 Task: Enable the stream filter module "Kasenna MediaBase parser".
Action: Mouse moved to (132, 22)
Screenshot: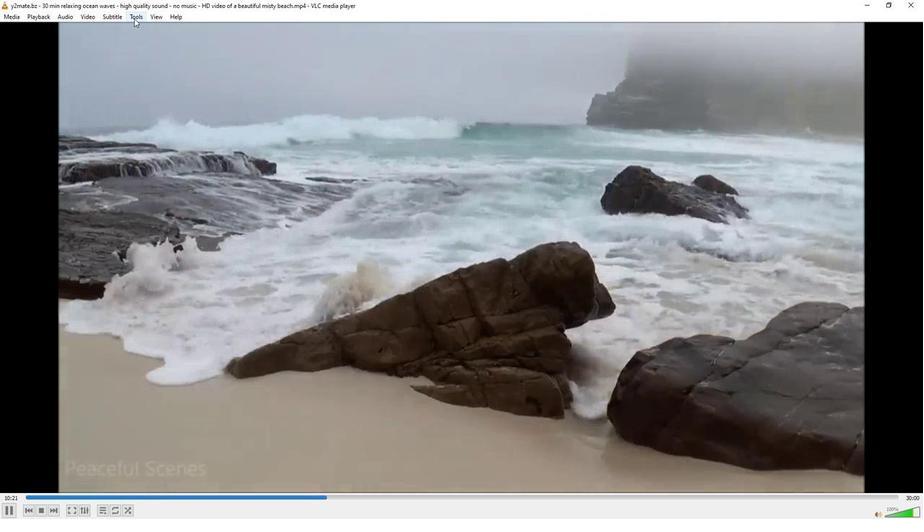 
Action: Mouse pressed left at (132, 22)
Screenshot: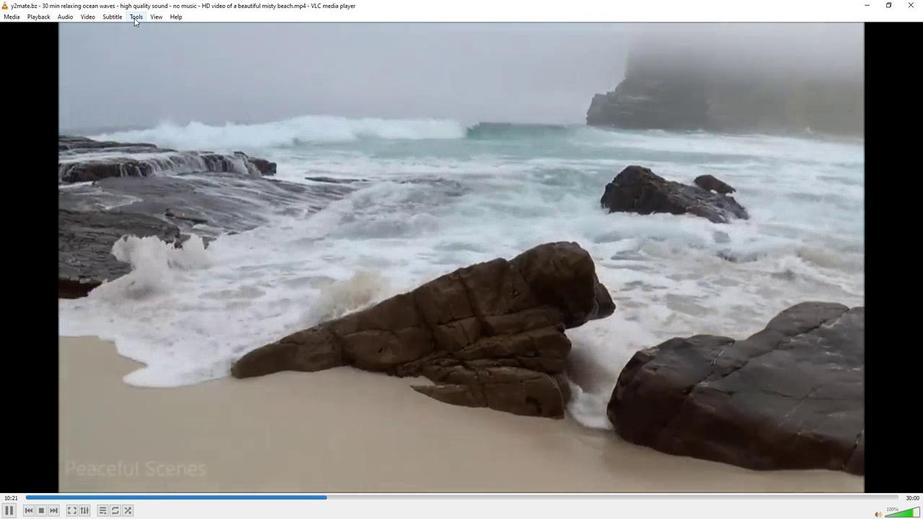 
Action: Mouse moved to (145, 132)
Screenshot: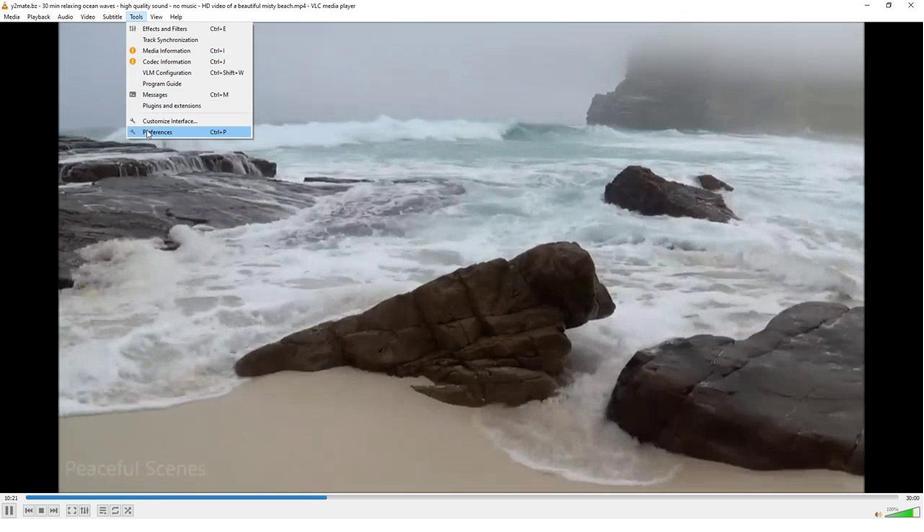 
Action: Mouse pressed left at (145, 132)
Screenshot: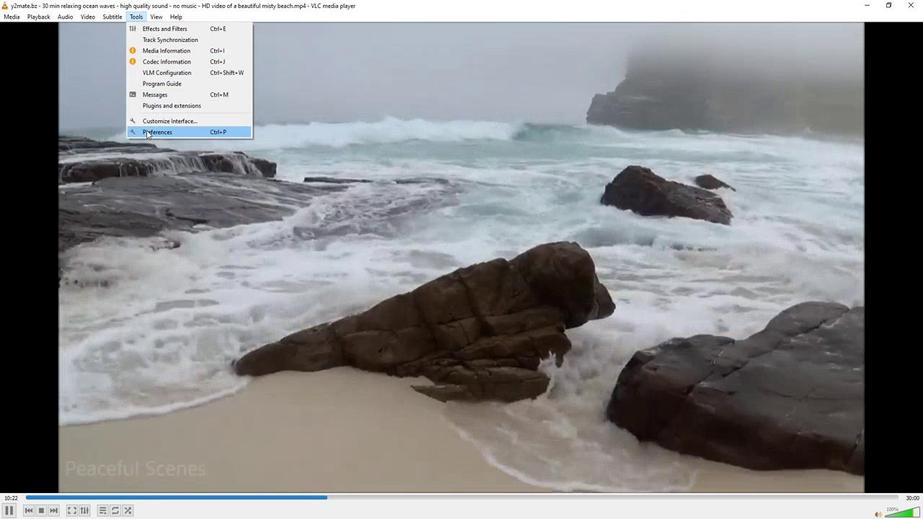 
Action: Mouse moved to (254, 395)
Screenshot: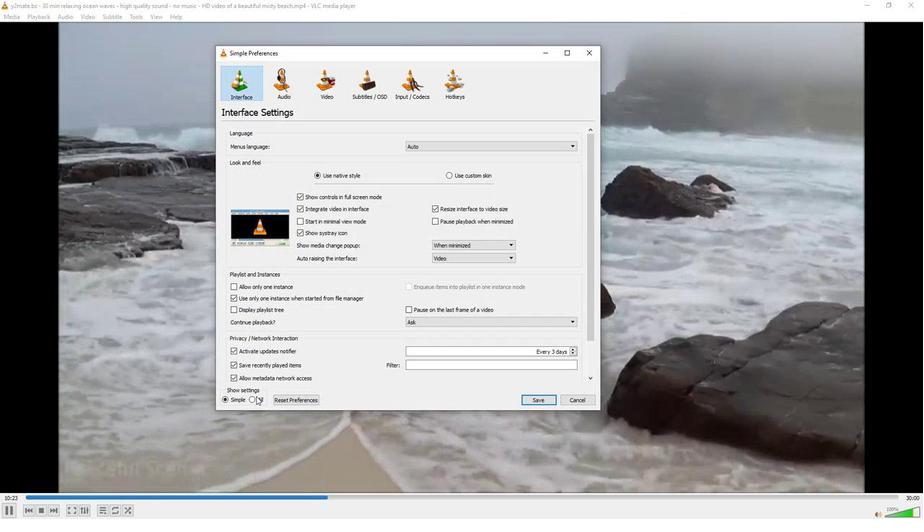 
Action: Mouse pressed left at (254, 395)
Screenshot: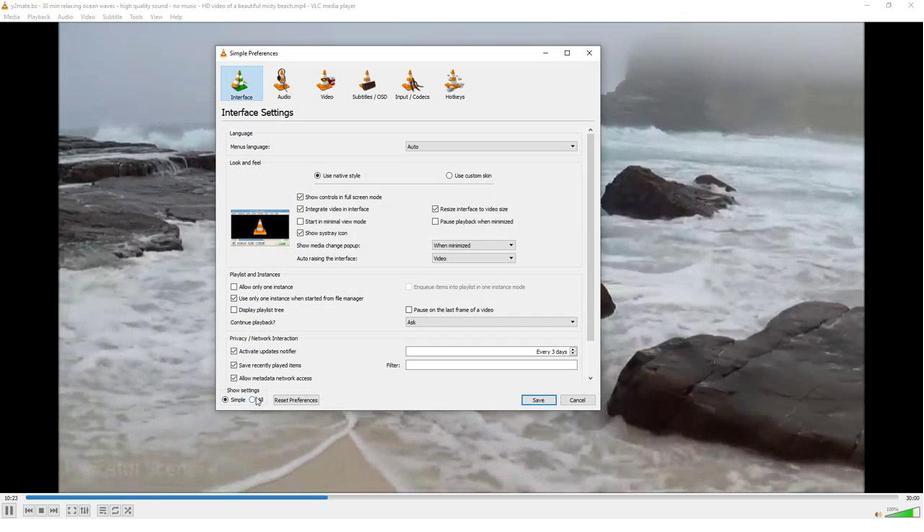 
Action: Mouse moved to (238, 265)
Screenshot: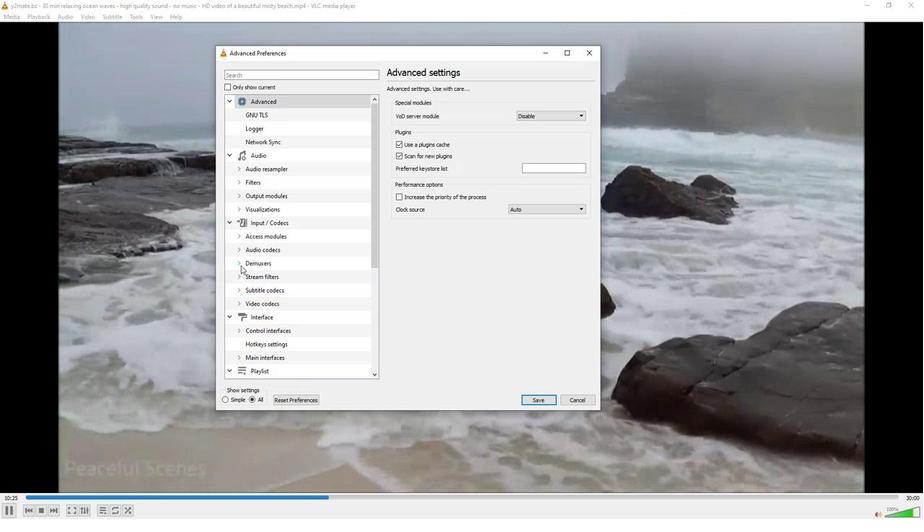 
Action: Mouse pressed left at (238, 265)
Screenshot: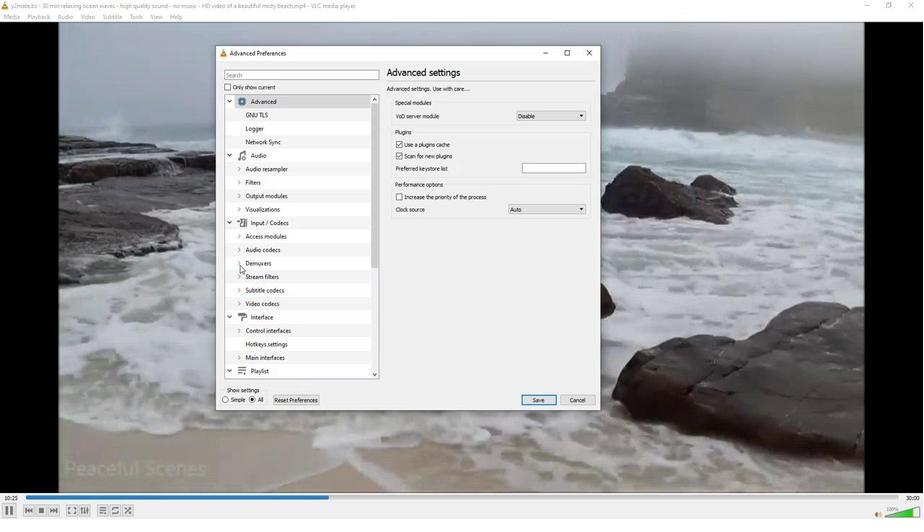 
Action: Mouse moved to (279, 298)
Screenshot: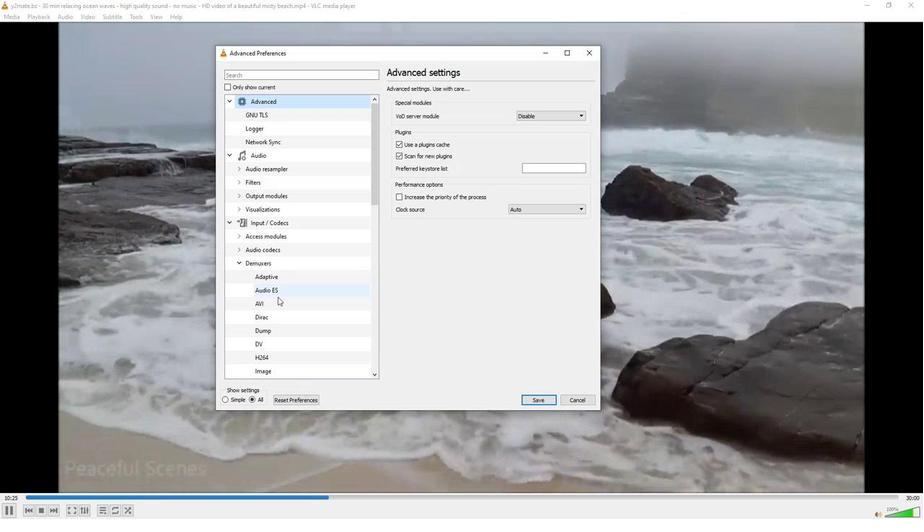 
Action: Mouse scrolled (279, 298) with delta (0, 0)
Screenshot: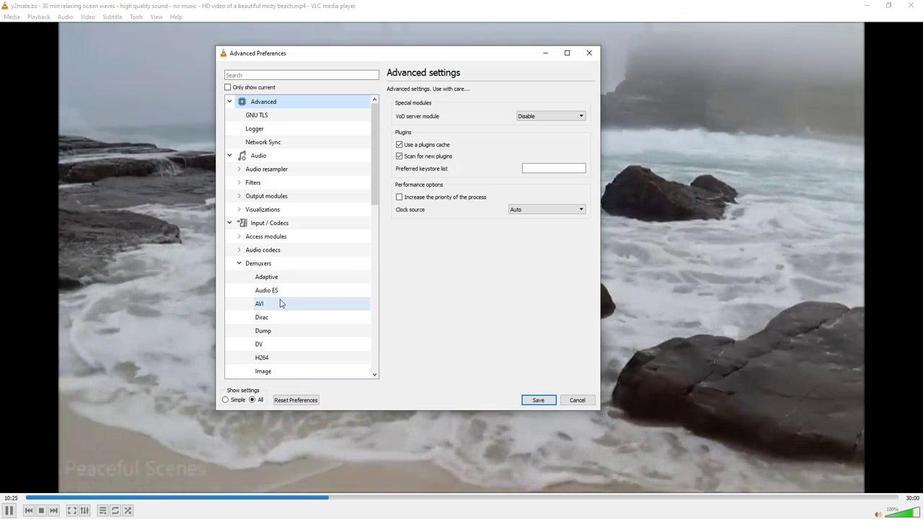 
Action: Mouse scrolled (279, 298) with delta (0, 0)
Screenshot: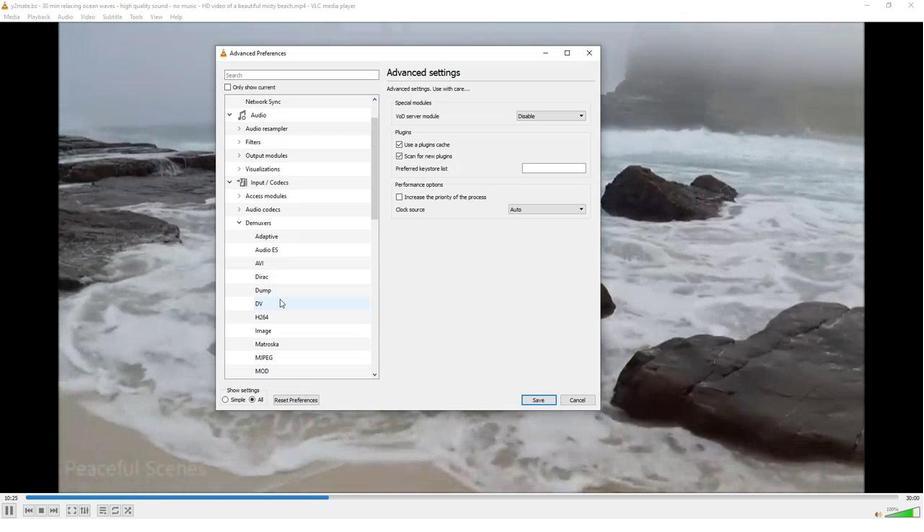 
Action: Mouse scrolled (279, 298) with delta (0, 0)
Screenshot: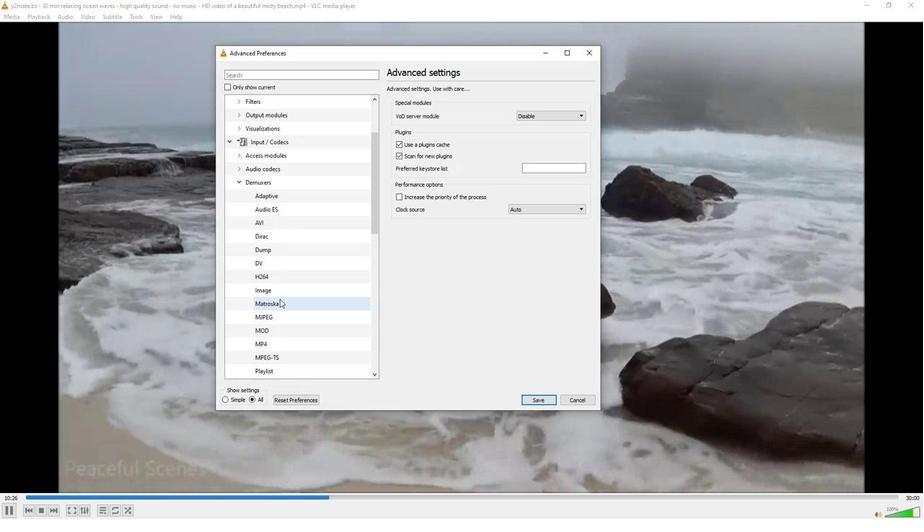 
Action: Mouse scrolled (279, 298) with delta (0, 0)
Screenshot: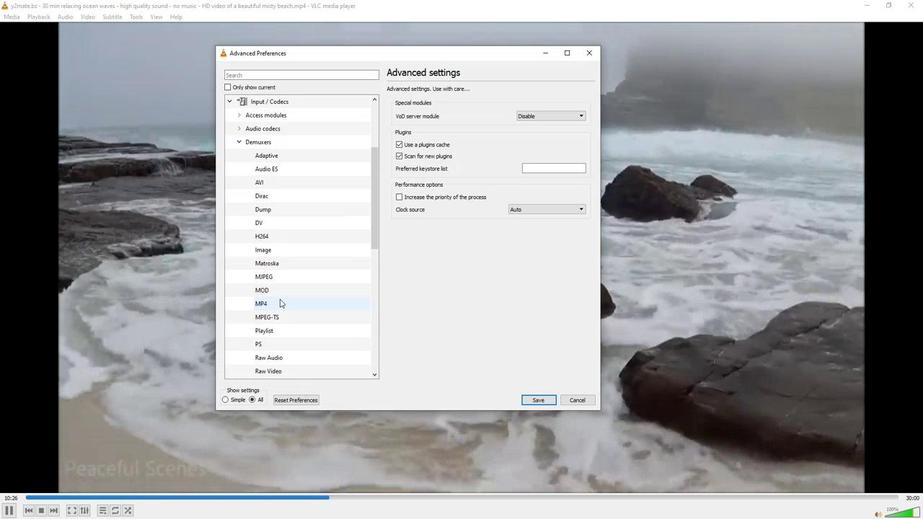 
Action: Mouse scrolled (279, 298) with delta (0, 0)
Screenshot: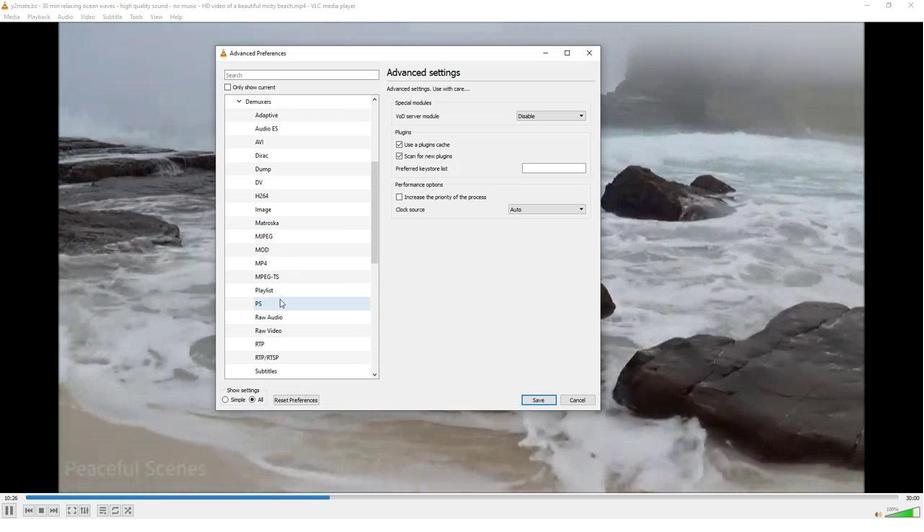 
Action: Mouse scrolled (279, 298) with delta (0, 0)
Screenshot: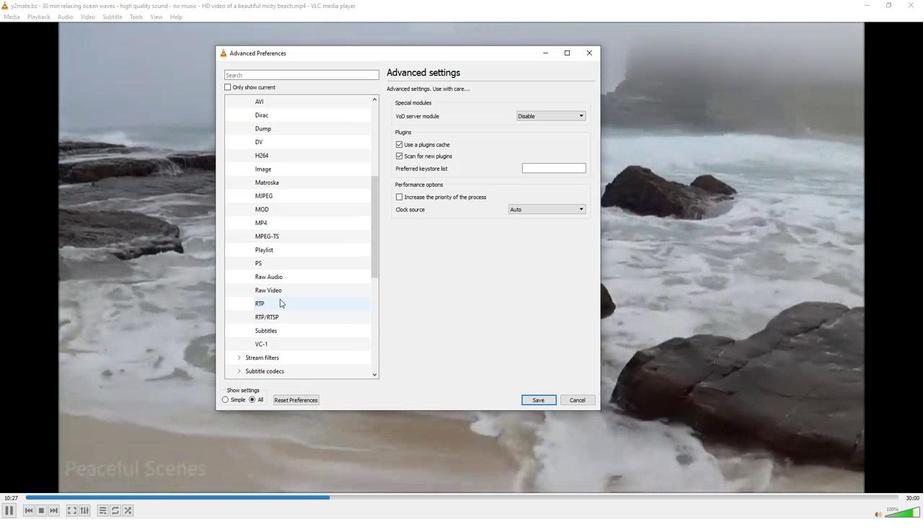 
Action: Mouse moved to (287, 317)
Screenshot: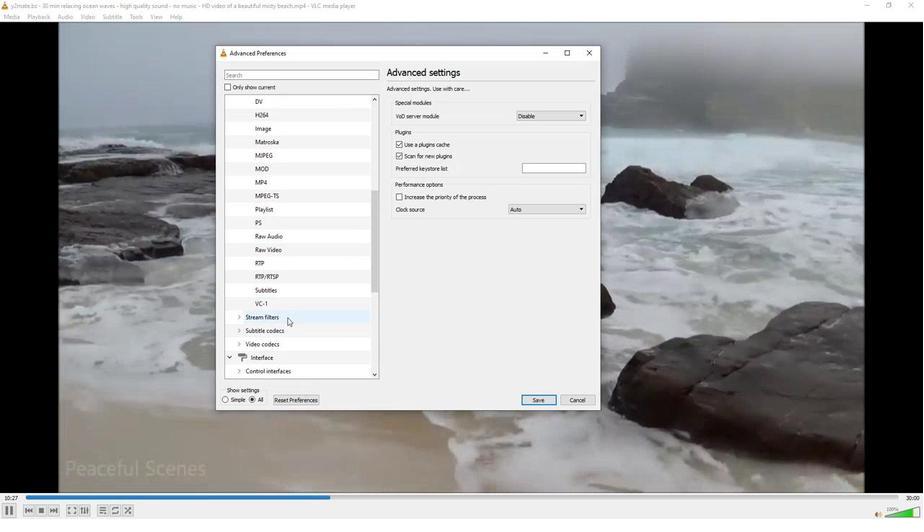 
Action: Mouse pressed left at (287, 317)
Screenshot: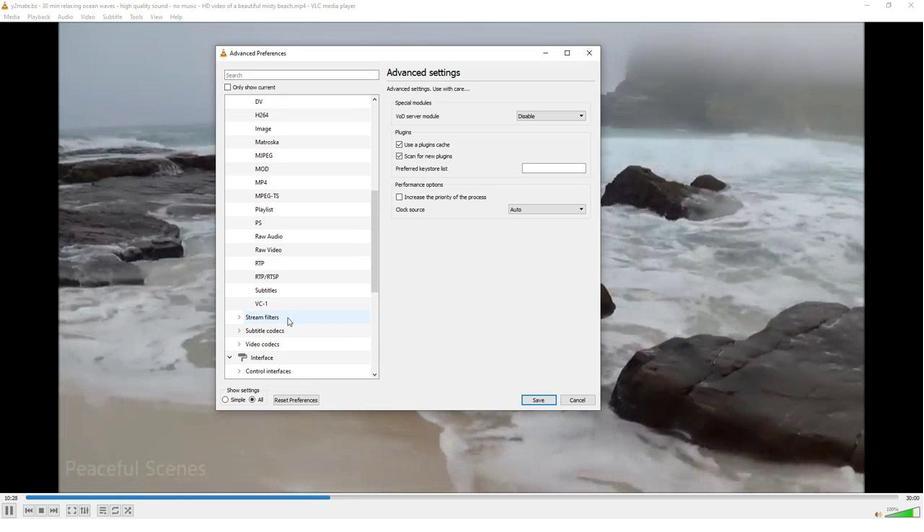 
Action: Mouse moved to (497, 225)
Screenshot: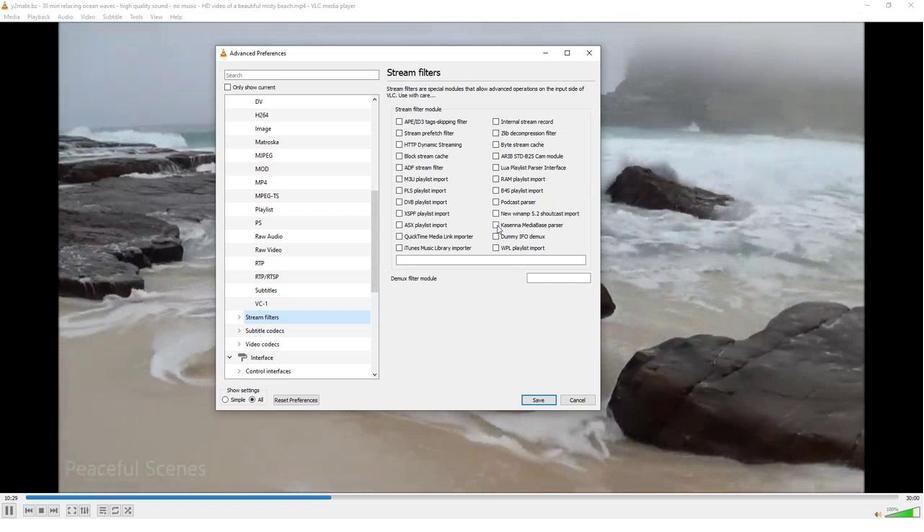 
Action: Mouse pressed left at (497, 225)
Screenshot: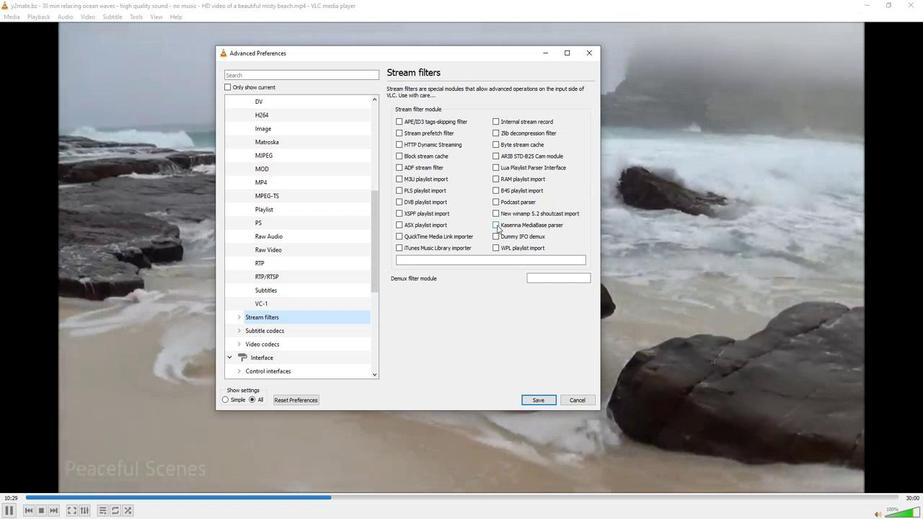 
Action: Mouse moved to (479, 233)
Screenshot: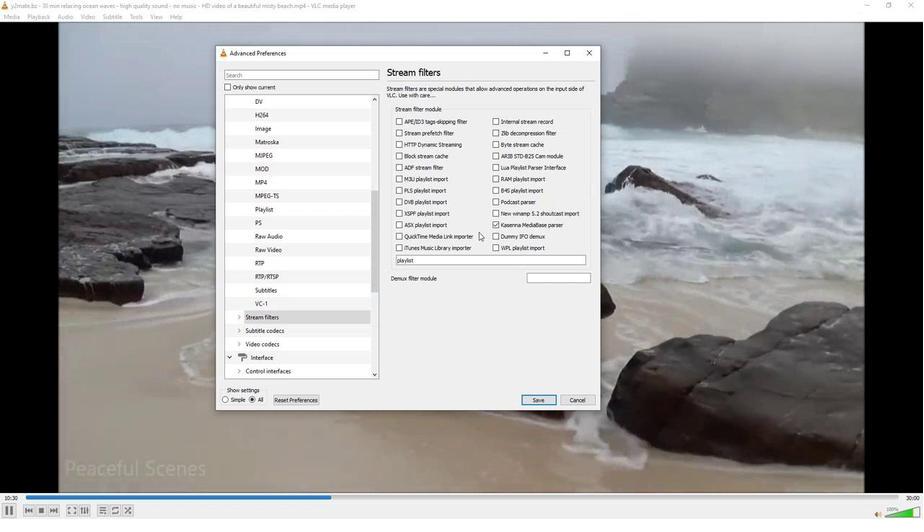 
